 Task: Create Workspace Influencer Marketing Agencies. Workspace description Manage and track company inventory and supply chain. Workspace type Small Business
Action: Mouse moved to (384, 74)
Screenshot: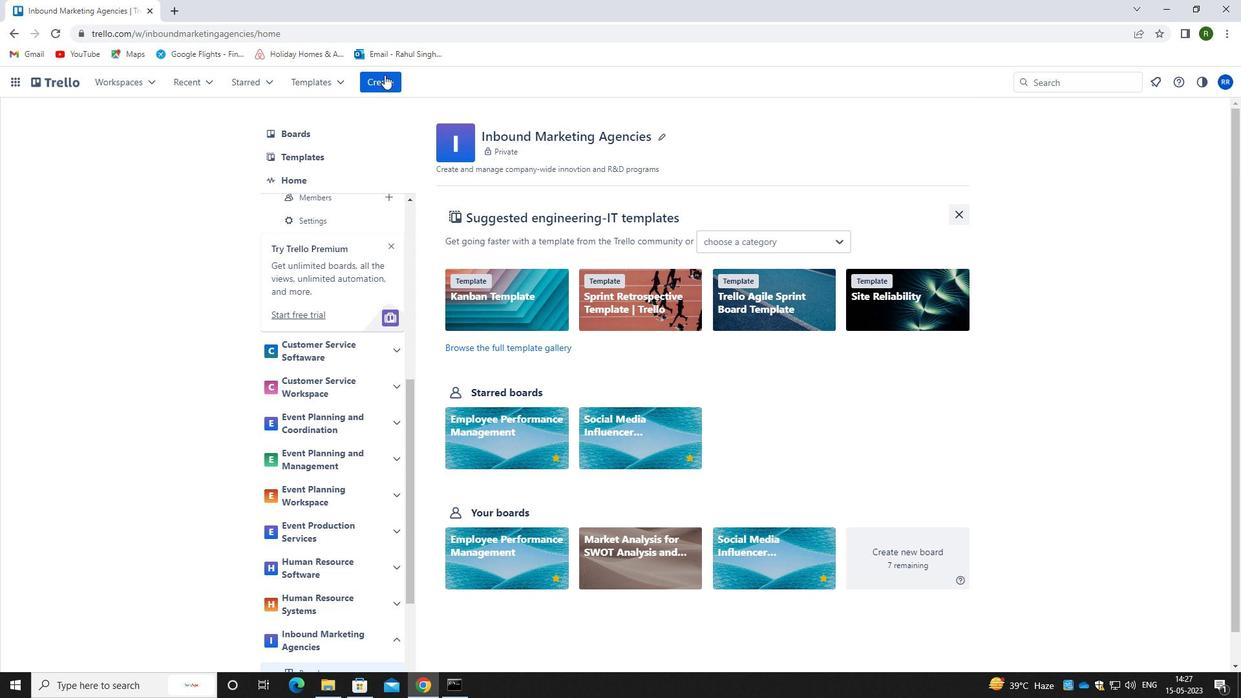 
Action: Mouse pressed left at (384, 74)
Screenshot: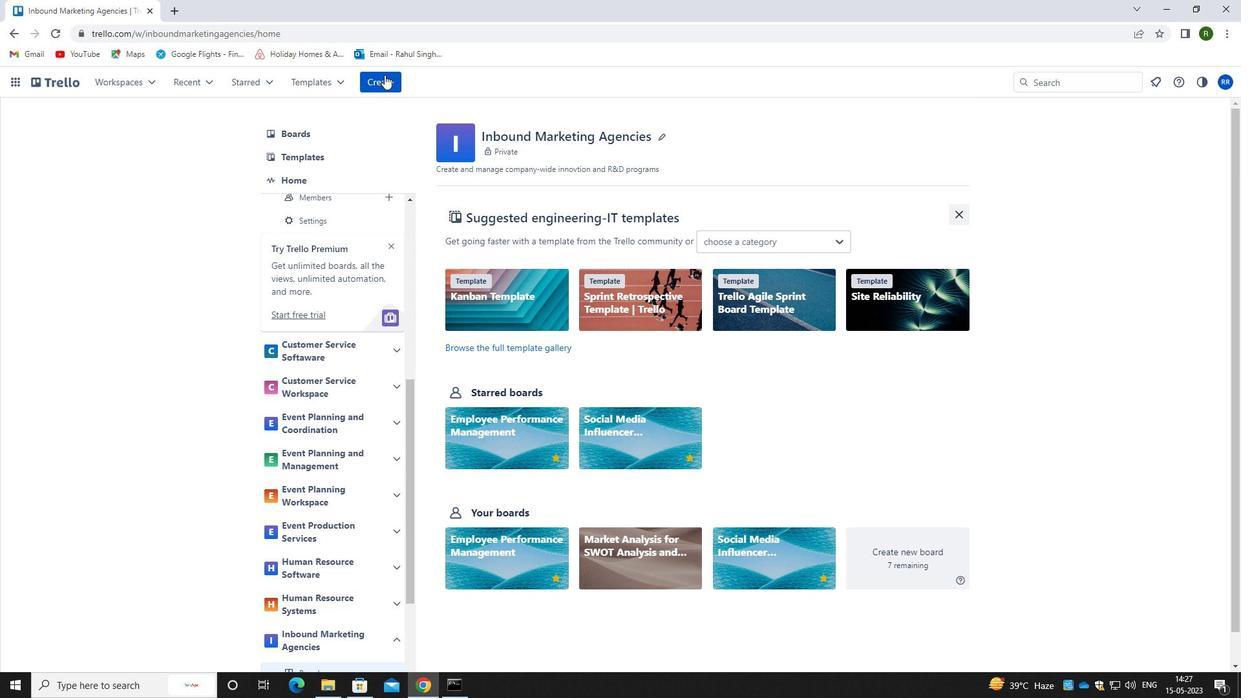 
Action: Mouse moved to (436, 216)
Screenshot: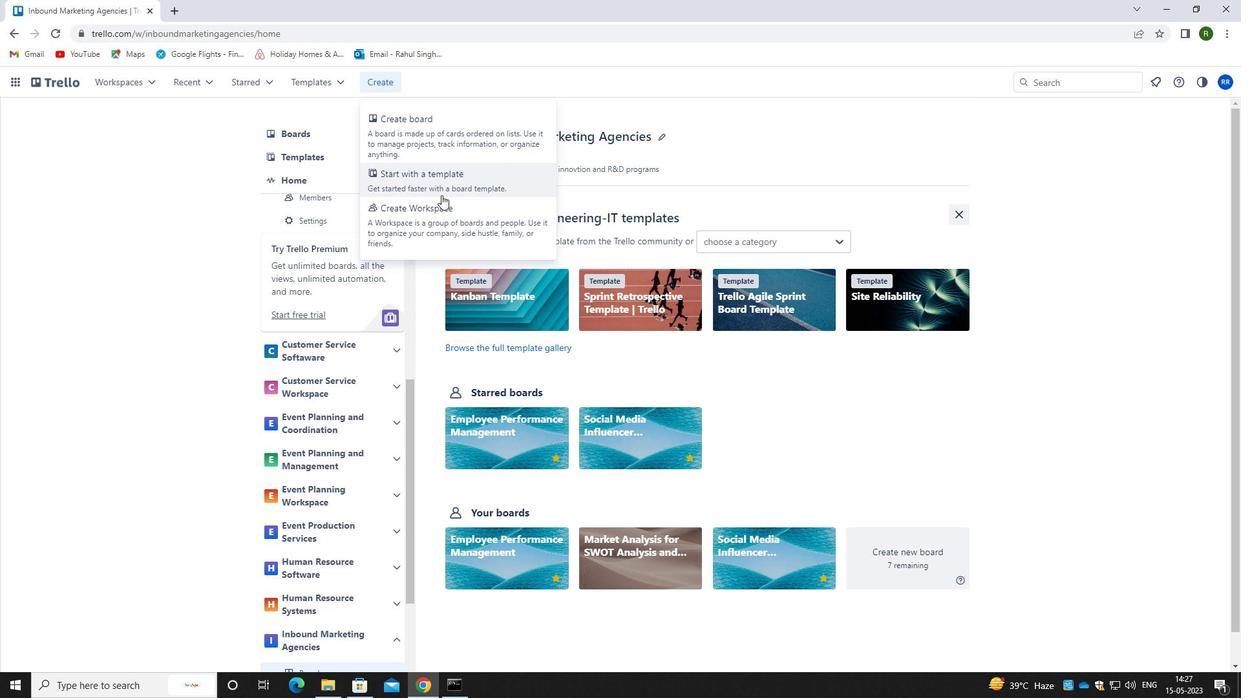 
Action: Mouse pressed left at (436, 216)
Screenshot: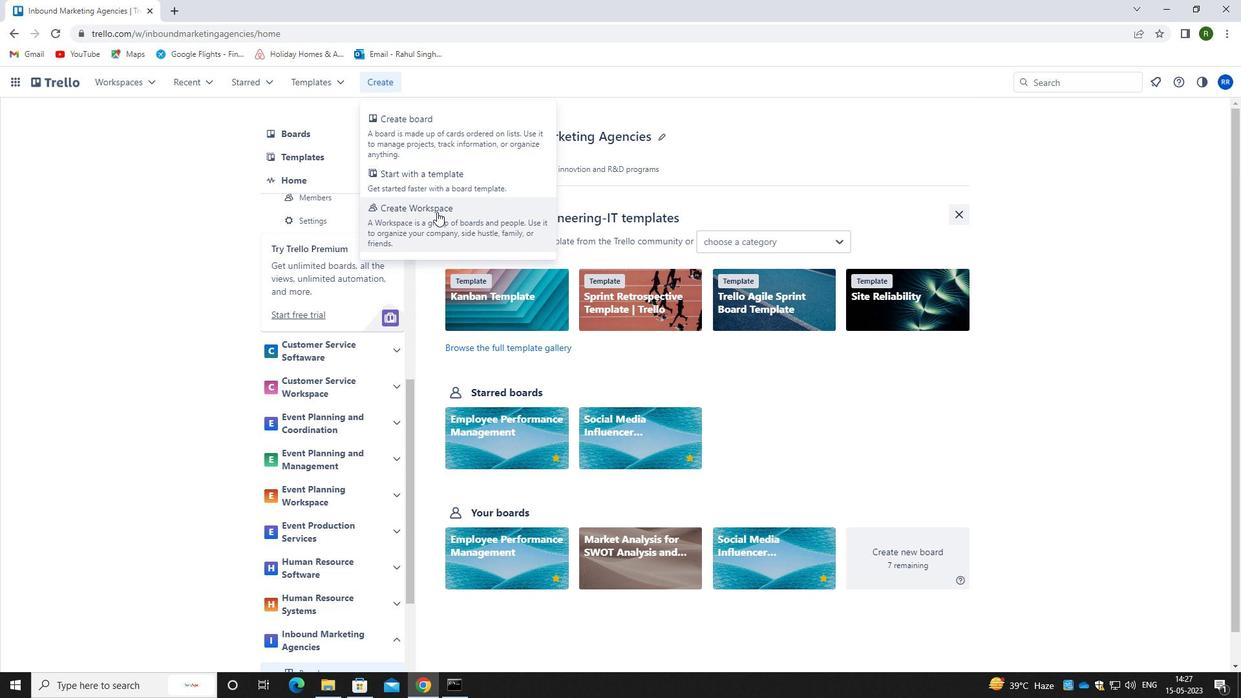 
Action: Mouse moved to (442, 248)
Screenshot: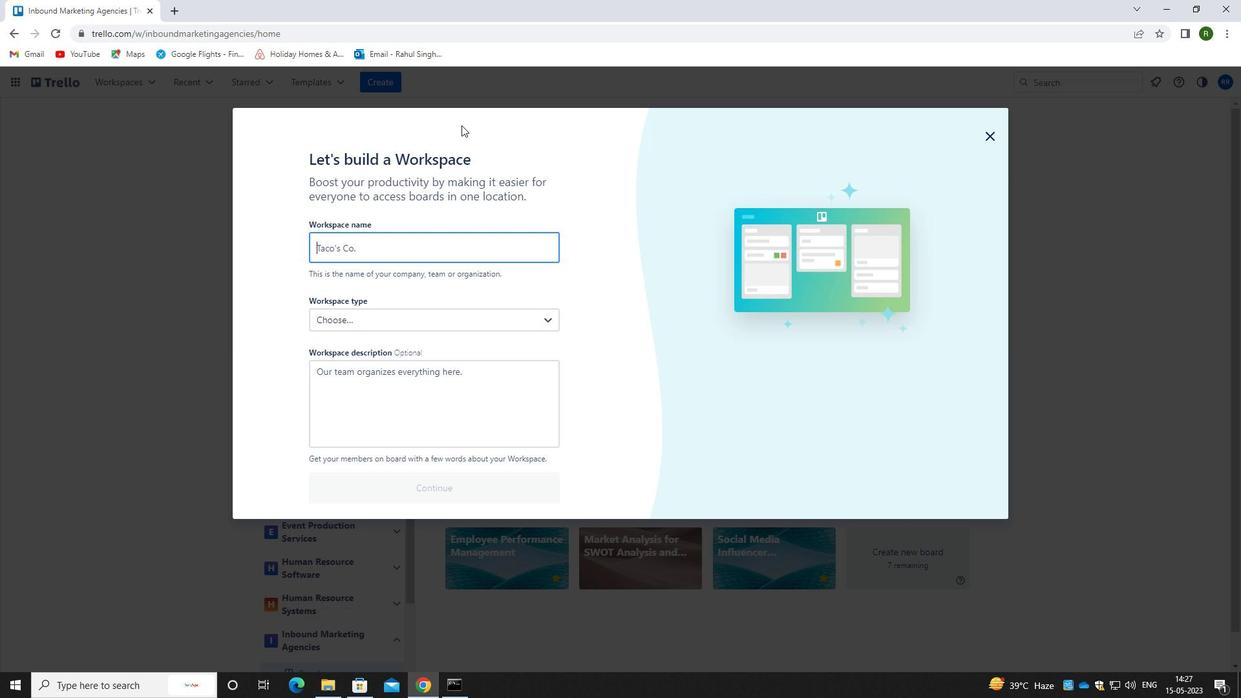 
Action: Key pressed <Key.caps_lock>i<Key.caps_lock>Nfluencer<Key.space><Key.caps_lock>m<Key.caps_lock>arketing<Key.space><Key.caps_lock>a<Key.caps_lock>gencies
Screenshot: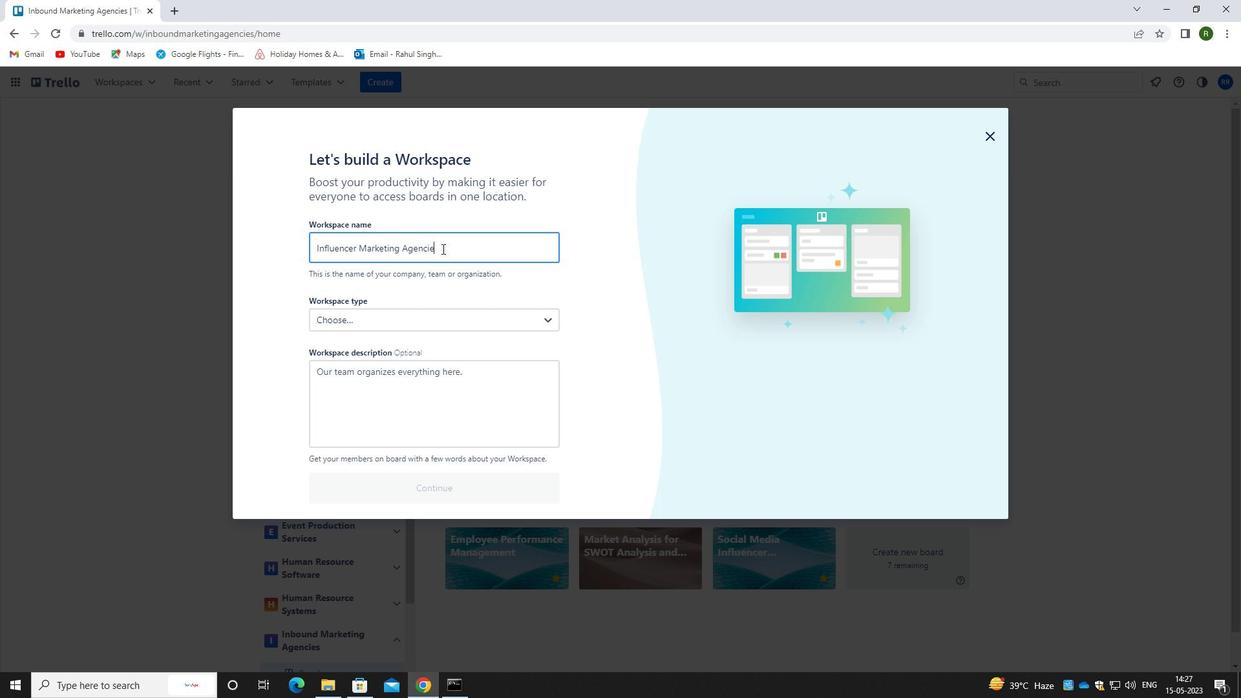
Action: Mouse moved to (371, 400)
Screenshot: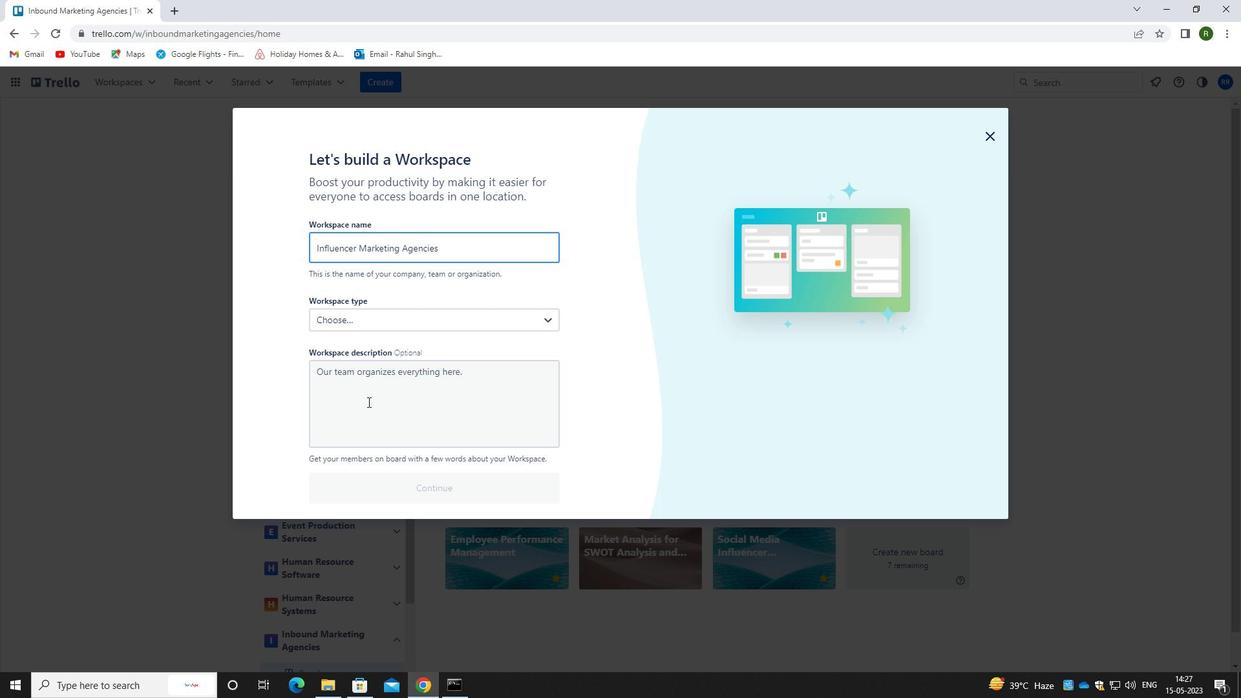 
Action: Mouse pressed left at (371, 400)
Screenshot: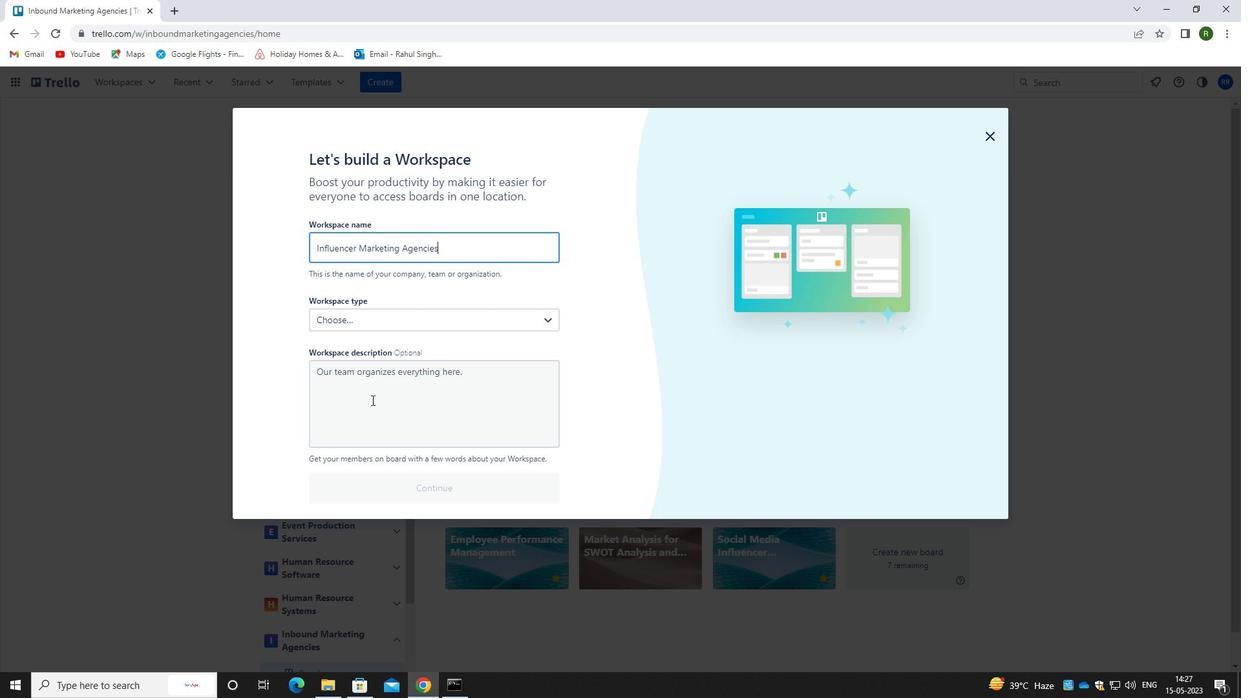 
Action: Key pressed <Key.caps_lock>m<Key.caps_lock>anage<Key.space>and<Key.space>track<Key.space>compony<Key.space><Key.backspace><Key.backspace><Key.backspace><Key.backspace>any<Key.space>inventory<Key.space>and<Key.space>supply<Key.space>chain
Screenshot: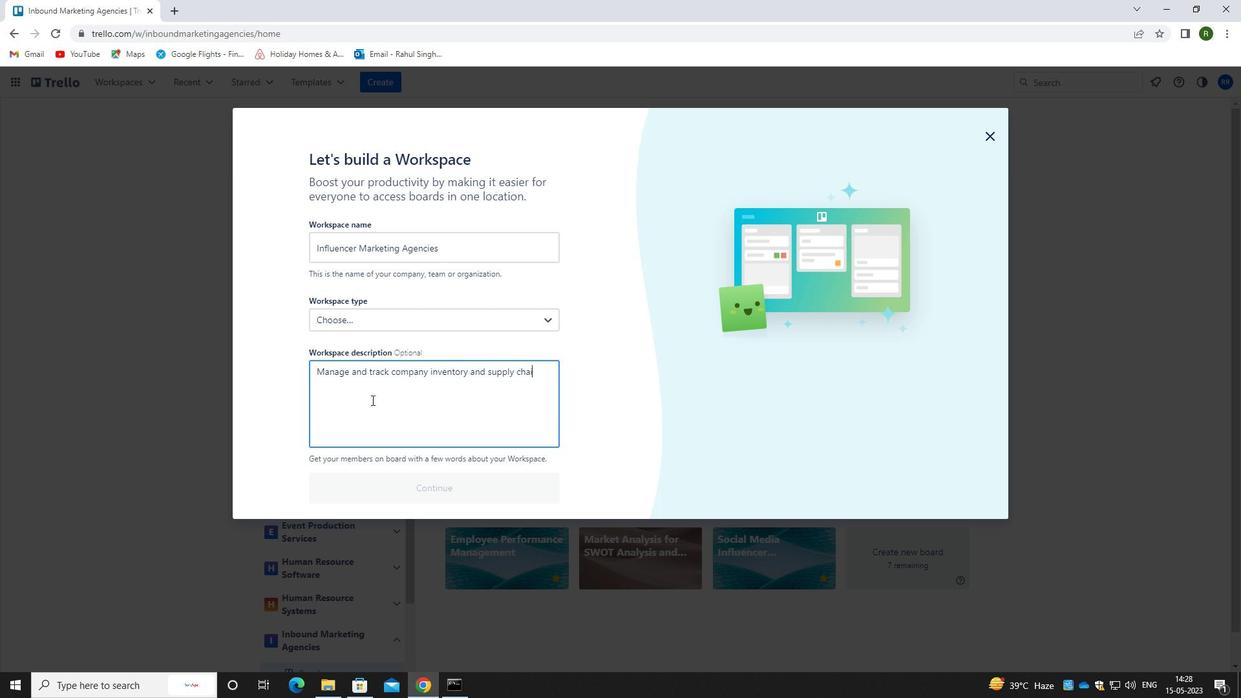 
Action: Mouse moved to (442, 440)
Screenshot: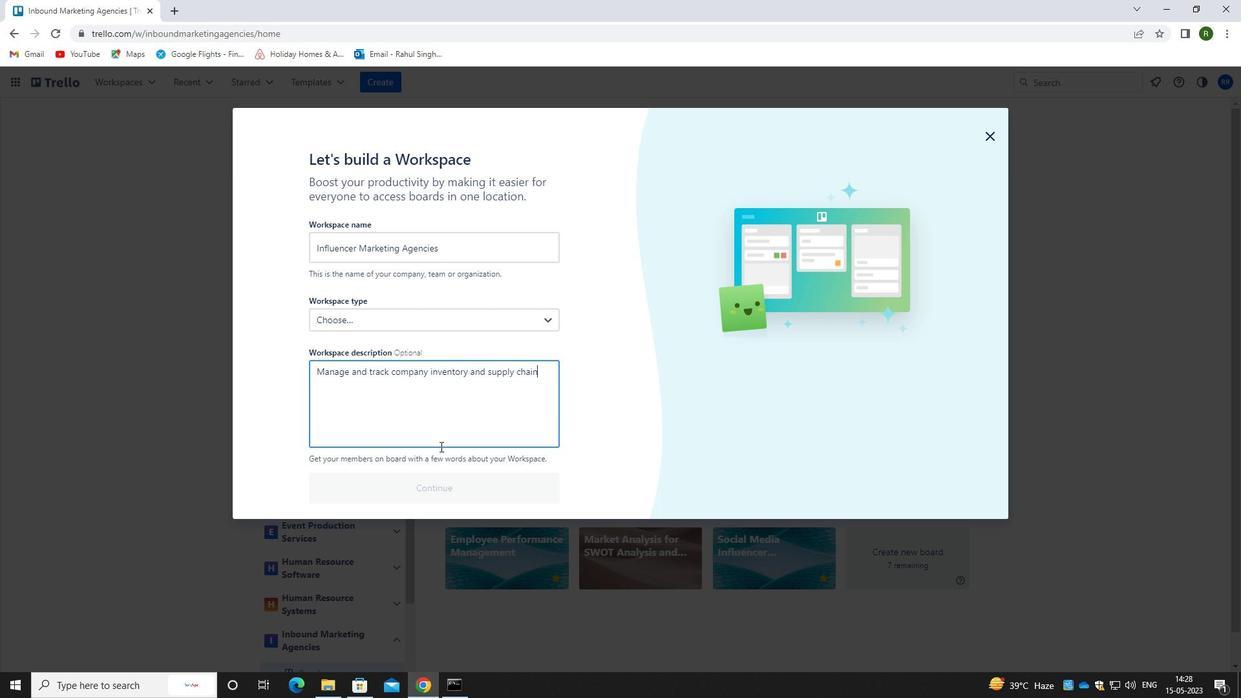 
Action: Key pressed .
Screenshot: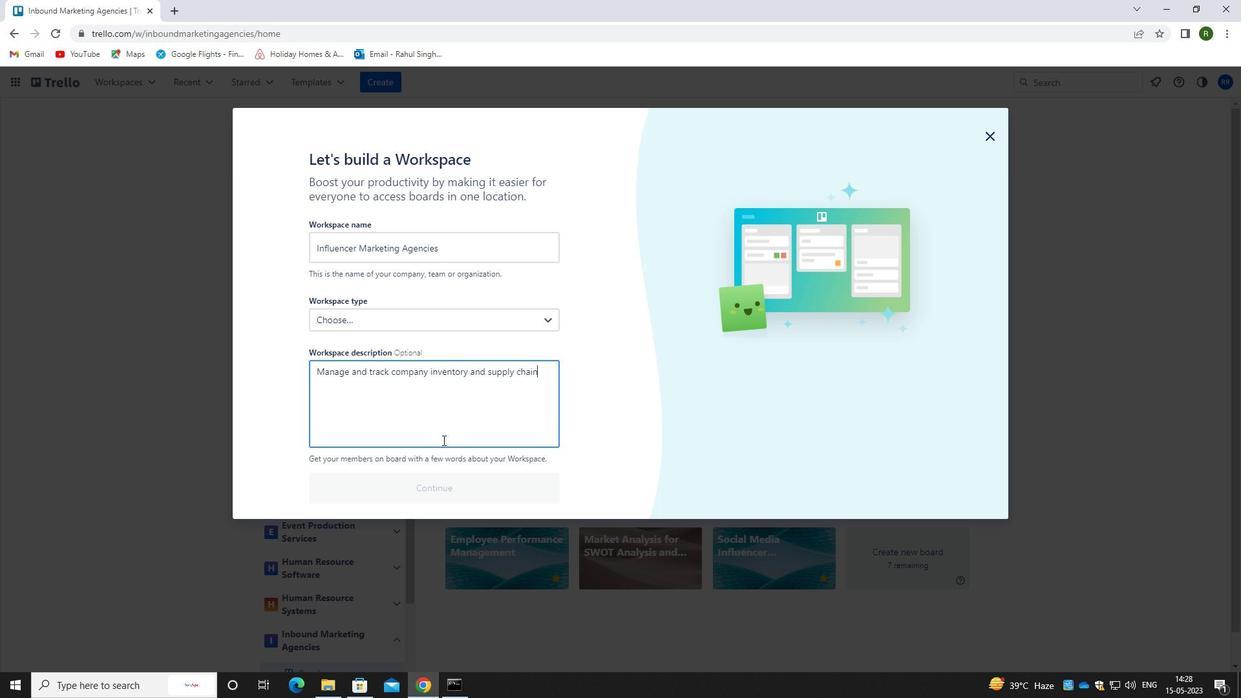 
Action: Mouse moved to (401, 325)
Screenshot: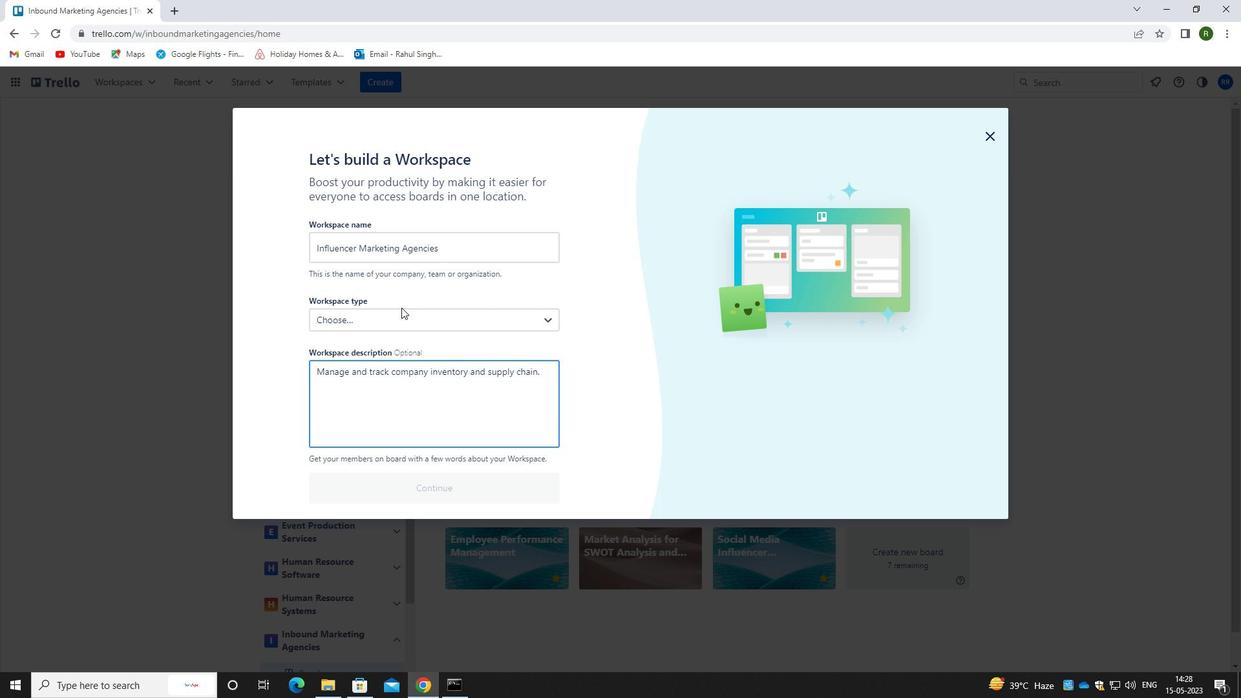 
Action: Mouse pressed left at (401, 325)
Screenshot: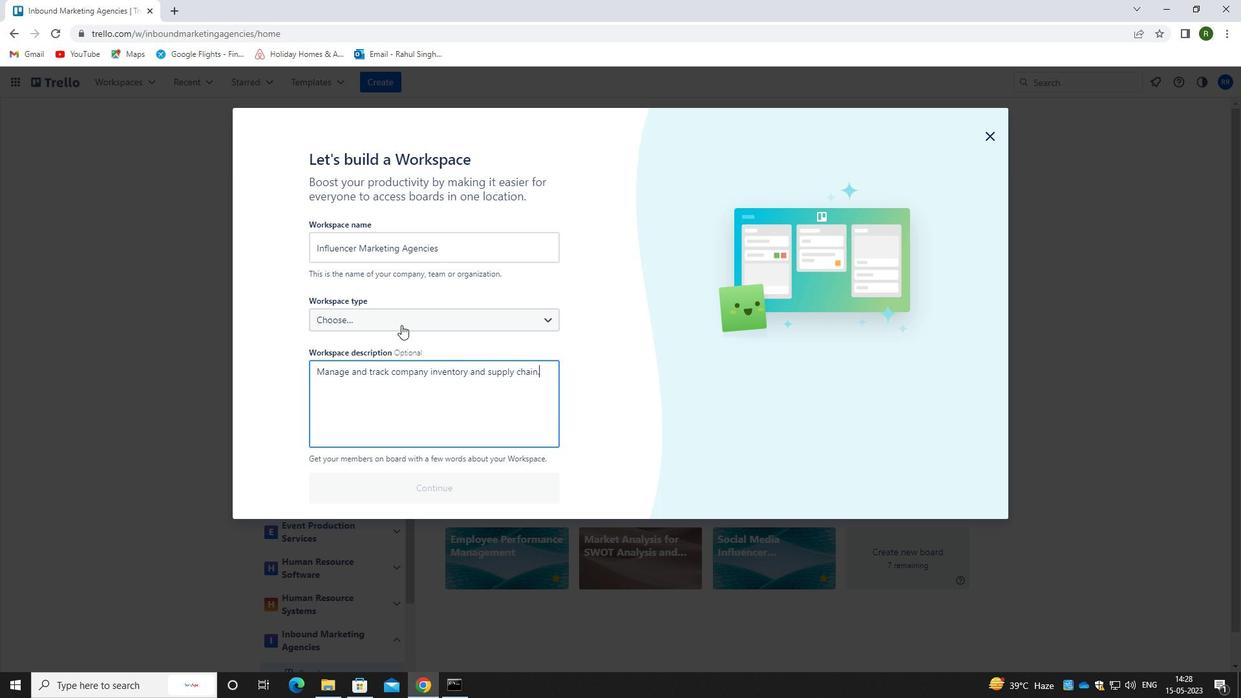 
Action: Mouse moved to (371, 451)
Screenshot: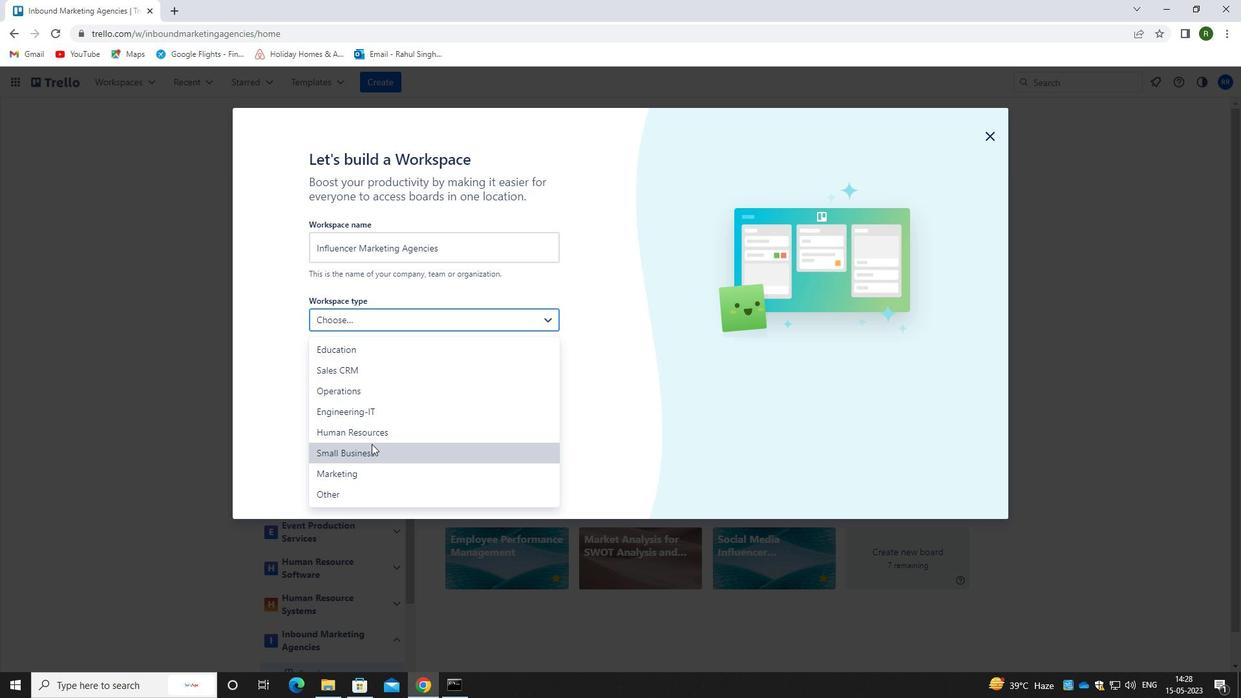 
Action: Mouse pressed left at (371, 451)
Screenshot: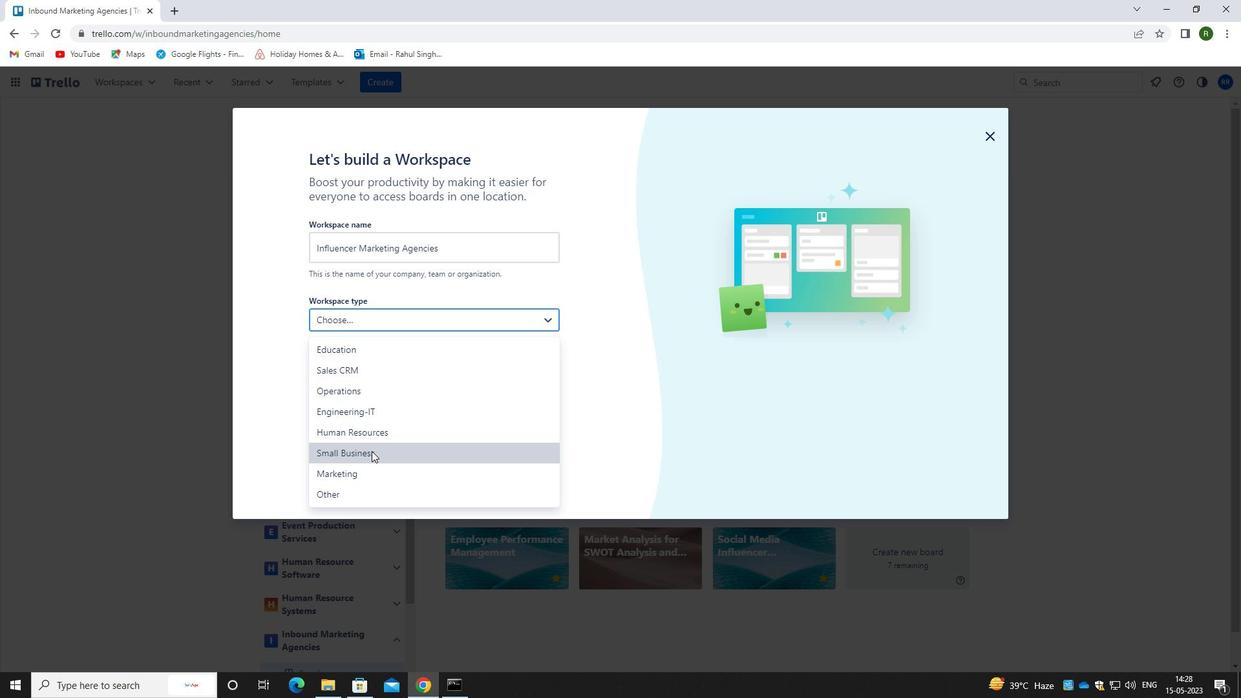 
Action: Mouse moved to (416, 491)
Screenshot: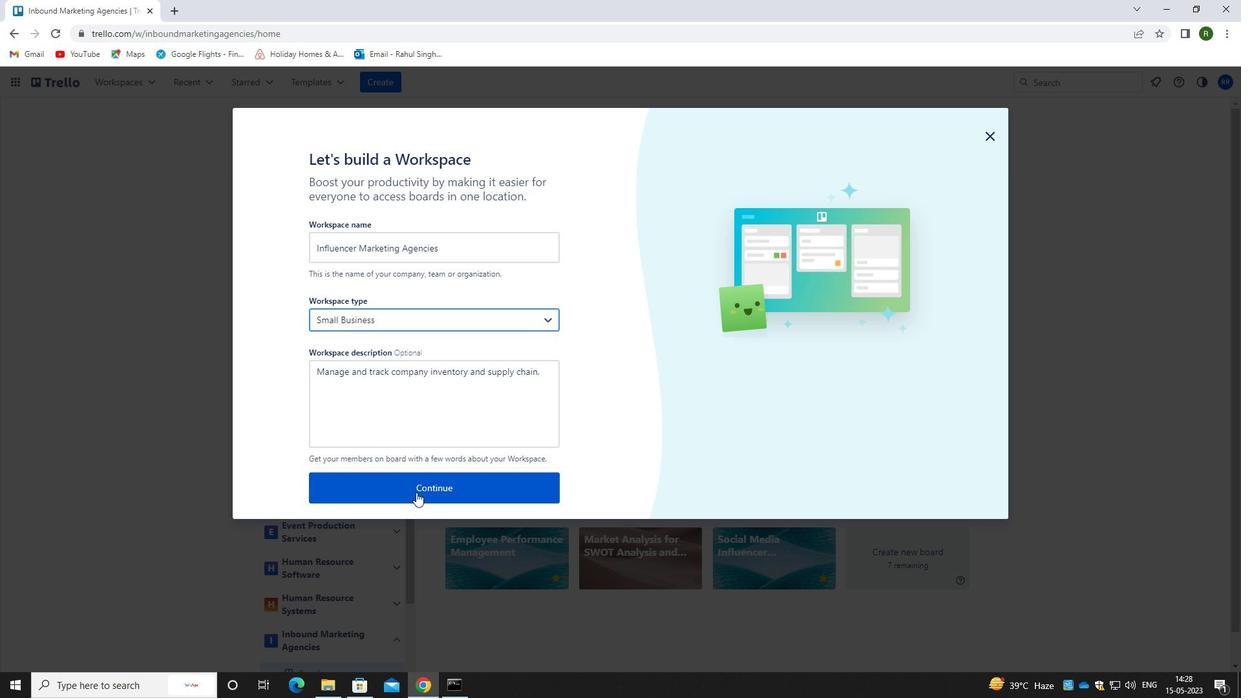 
Action: Mouse pressed left at (416, 491)
Screenshot: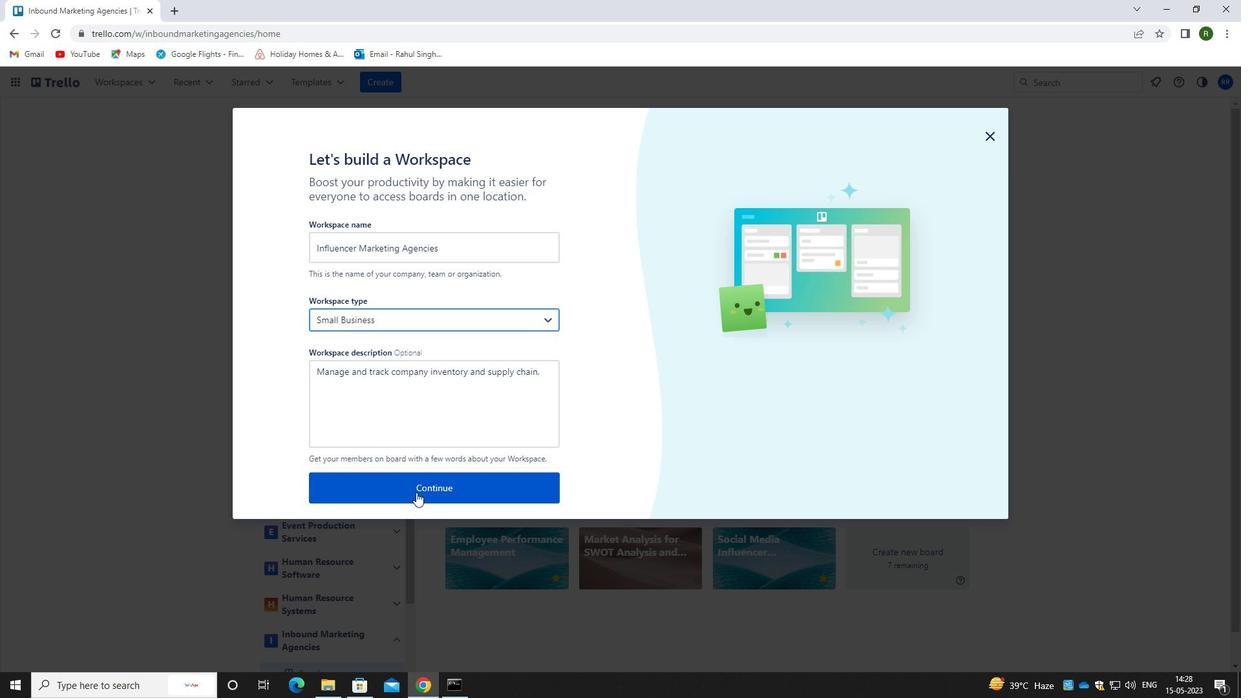 
Action: Mouse moved to (412, 352)
Screenshot: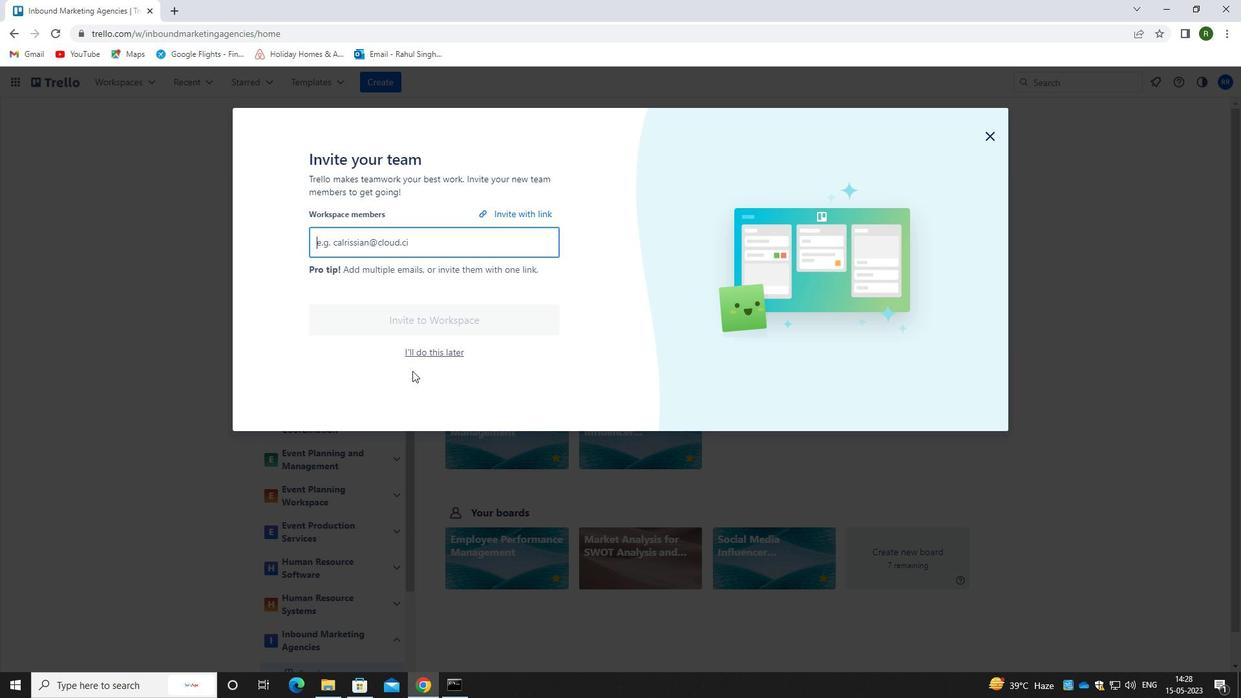 
Action: Mouse pressed left at (412, 352)
Screenshot: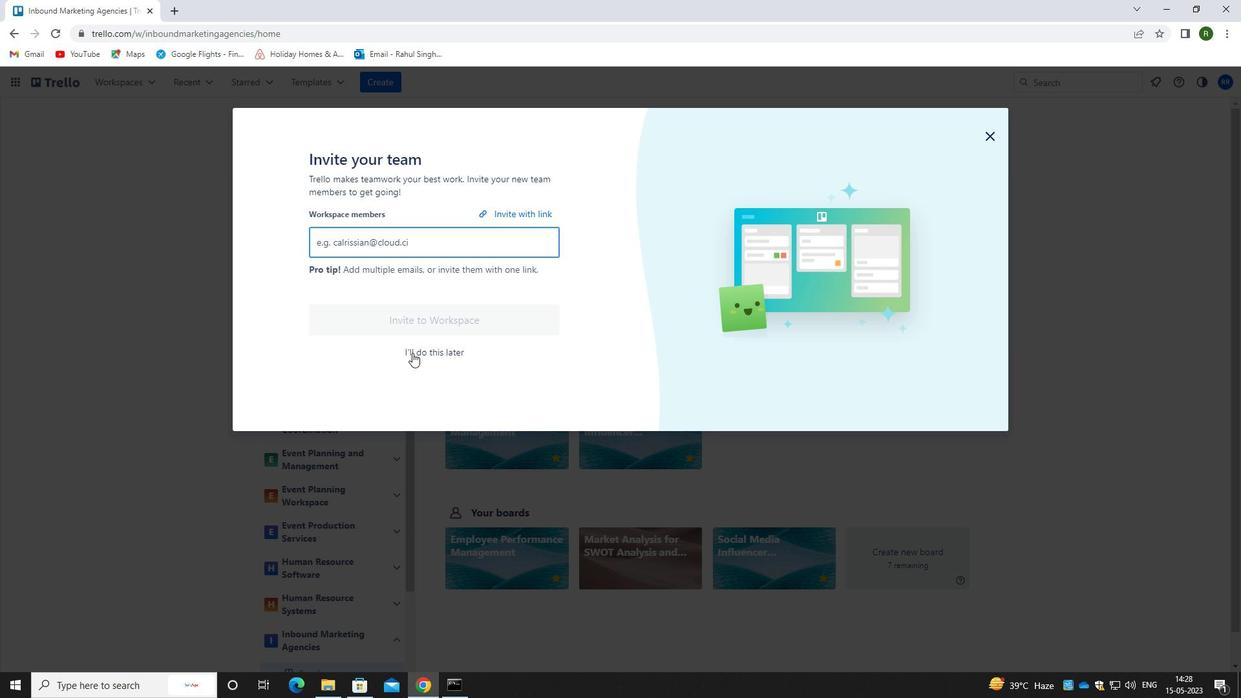 
